 Task: For heading Arial black with underline.  font size for heading18,  'Change the font style of data to'Calibri.  and font size to 9,  Change the alignment of both headline & data to Align center.  In the sheet  Financial Spreadsheet Templatebook
Action: Mouse moved to (28, 108)
Screenshot: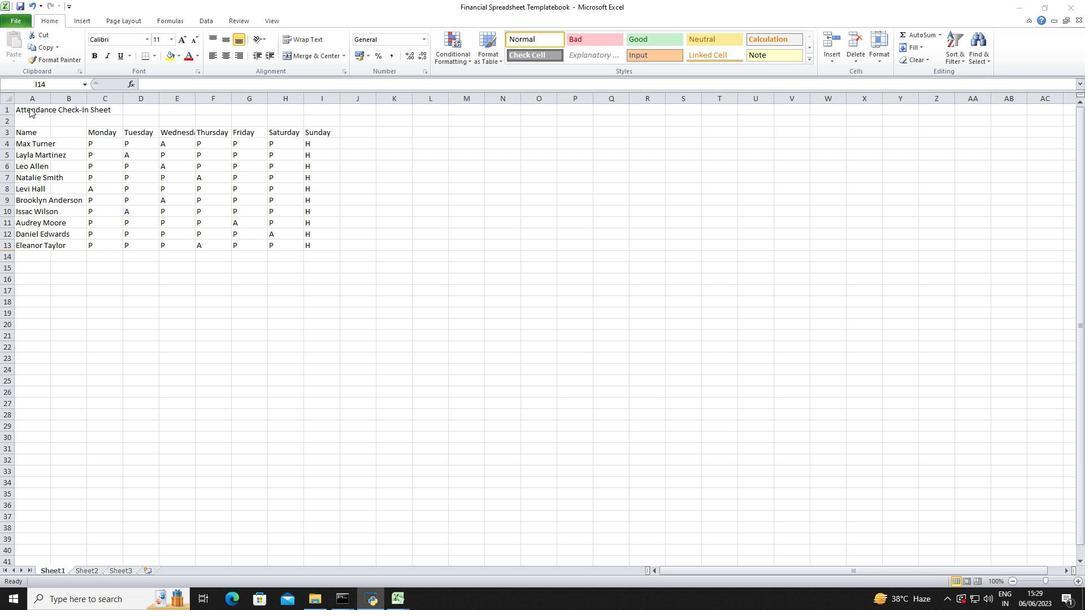 
Action: Mouse pressed left at (28, 108)
Screenshot: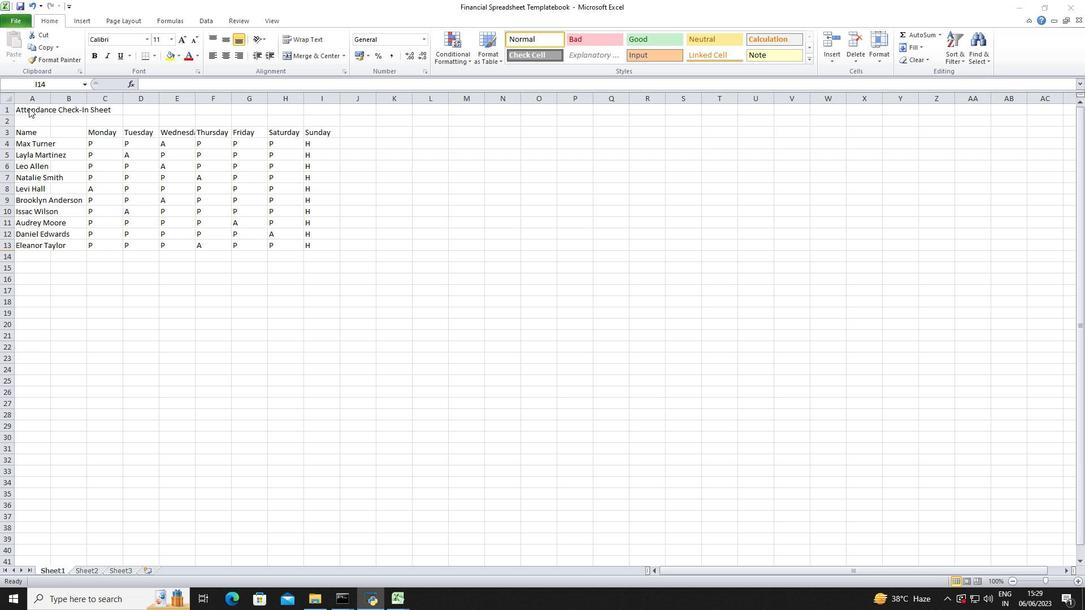 
Action: Mouse moved to (28, 108)
Screenshot: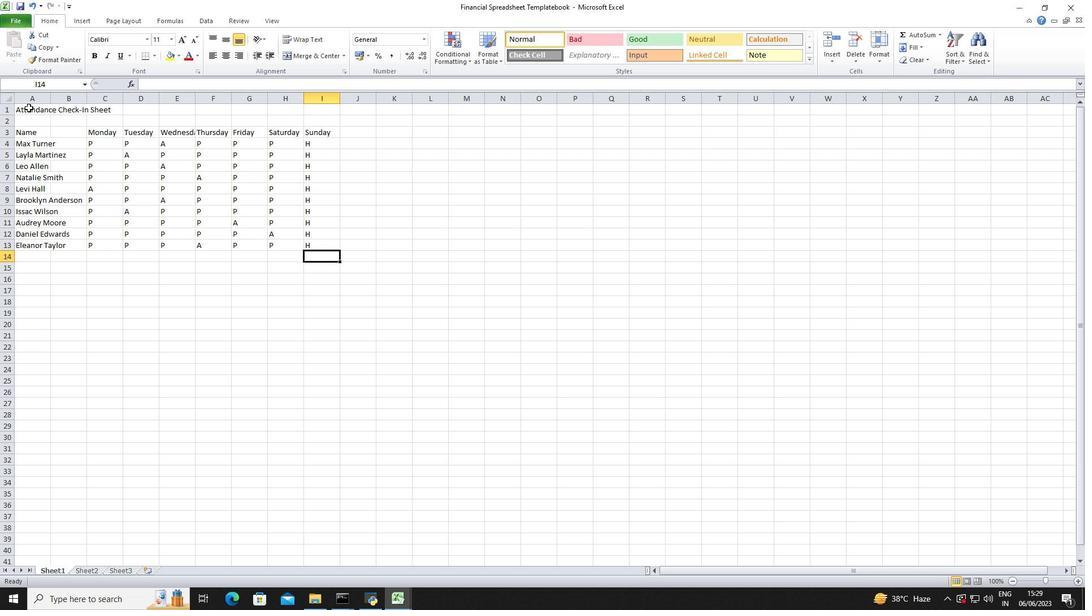 
Action: Mouse pressed left at (28, 108)
Screenshot: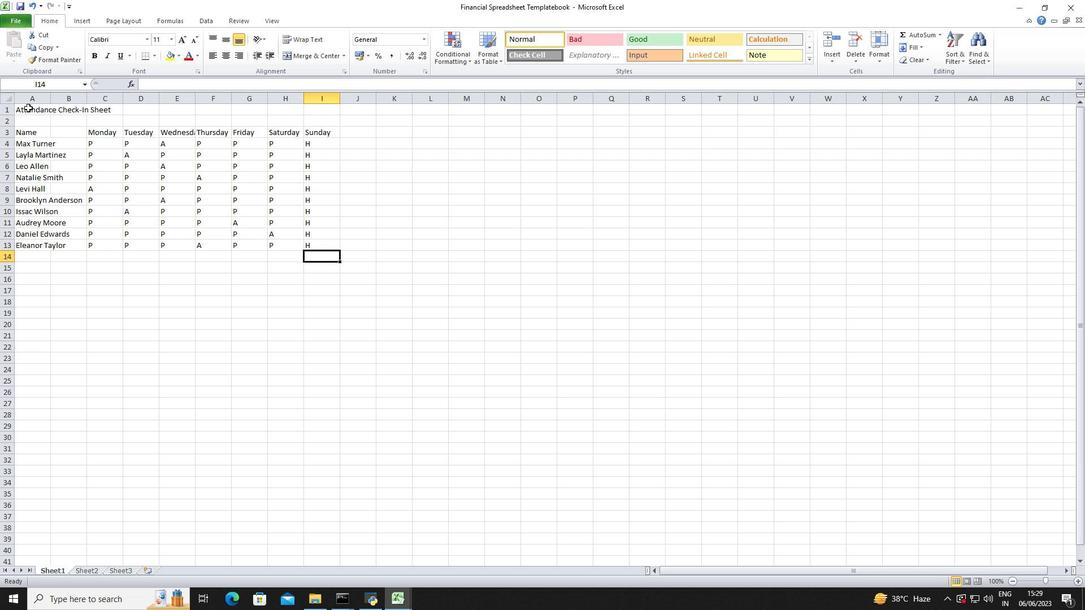 
Action: Mouse moved to (104, 39)
Screenshot: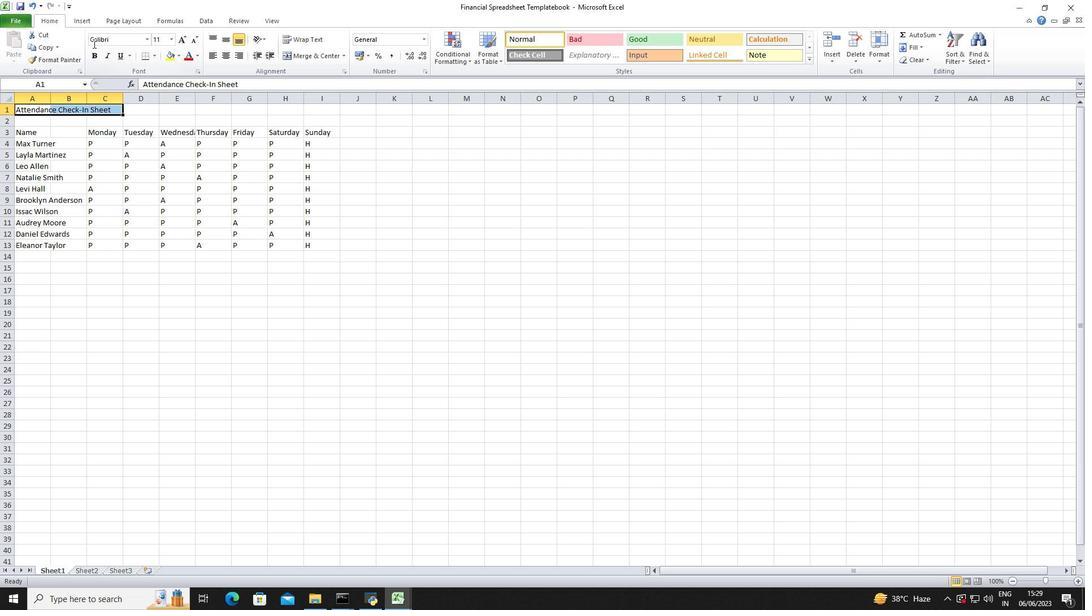 
Action: Mouse pressed left at (104, 39)
Screenshot: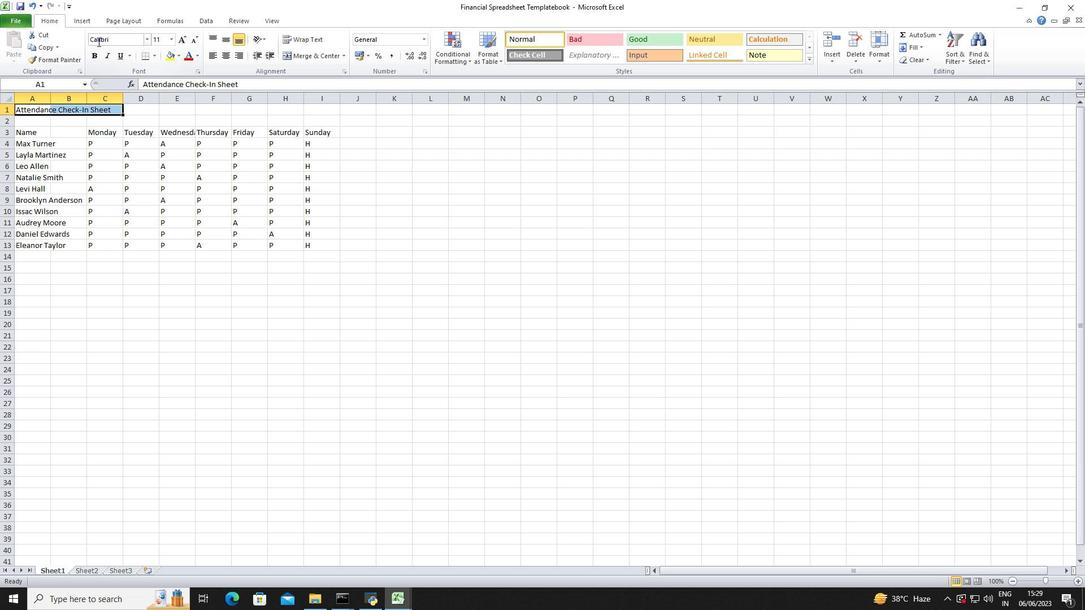 
Action: Key pressed <Key.shift>Arial<Key.space>b<Key.enter>
Screenshot: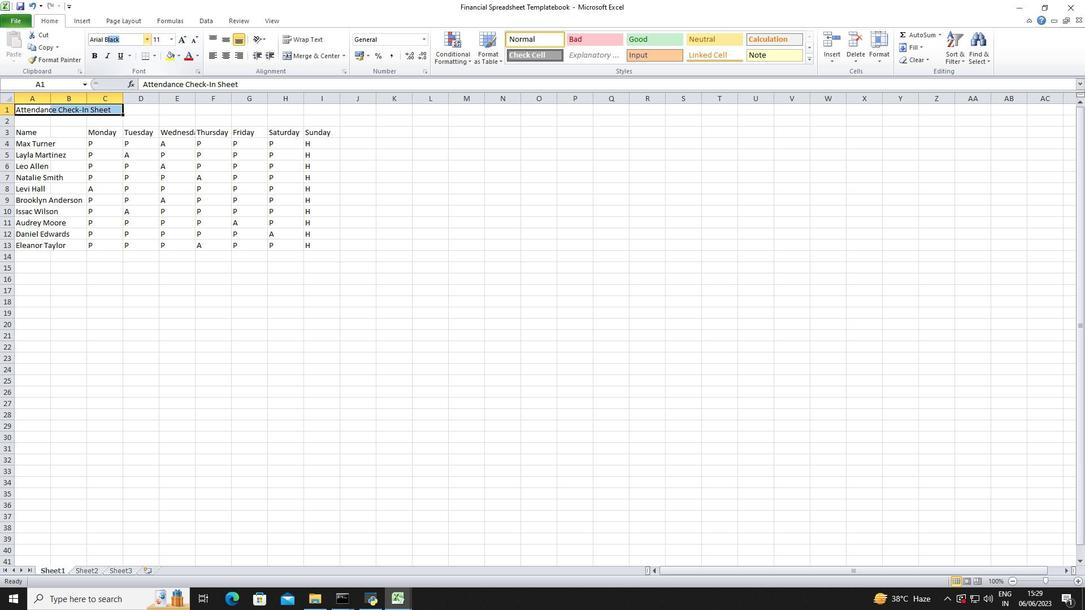 
Action: Mouse moved to (119, 57)
Screenshot: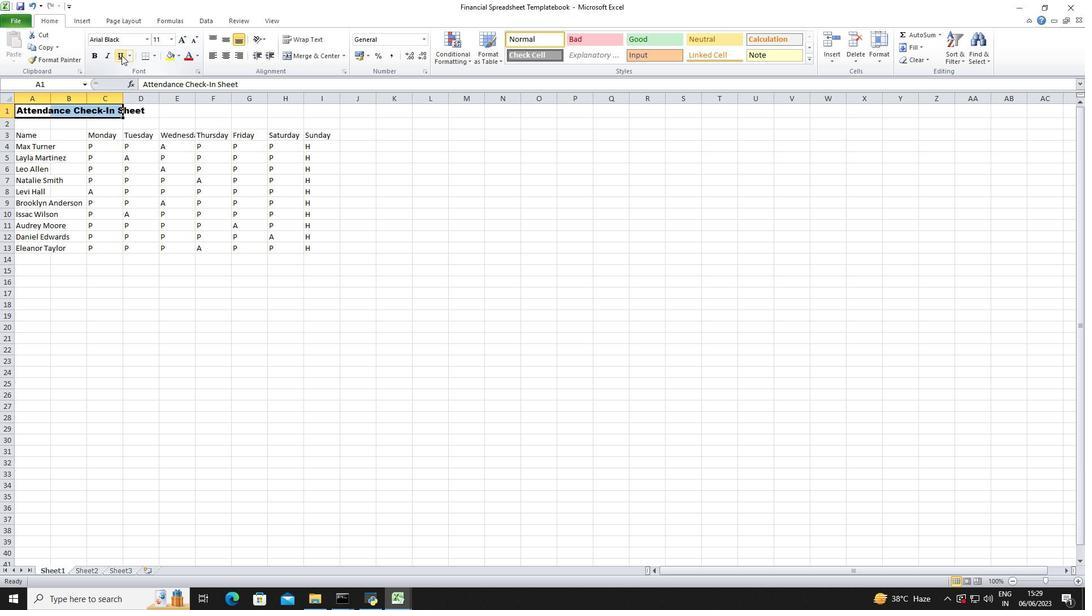 
Action: Mouse pressed left at (119, 57)
Screenshot: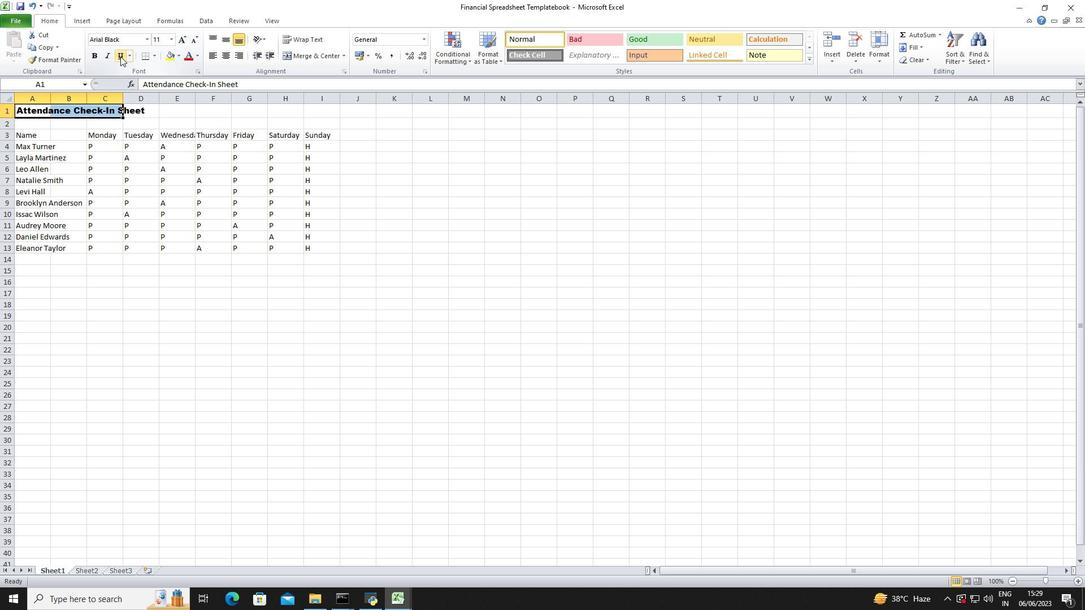 
Action: Mouse moved to (173, 40)
Screenshot: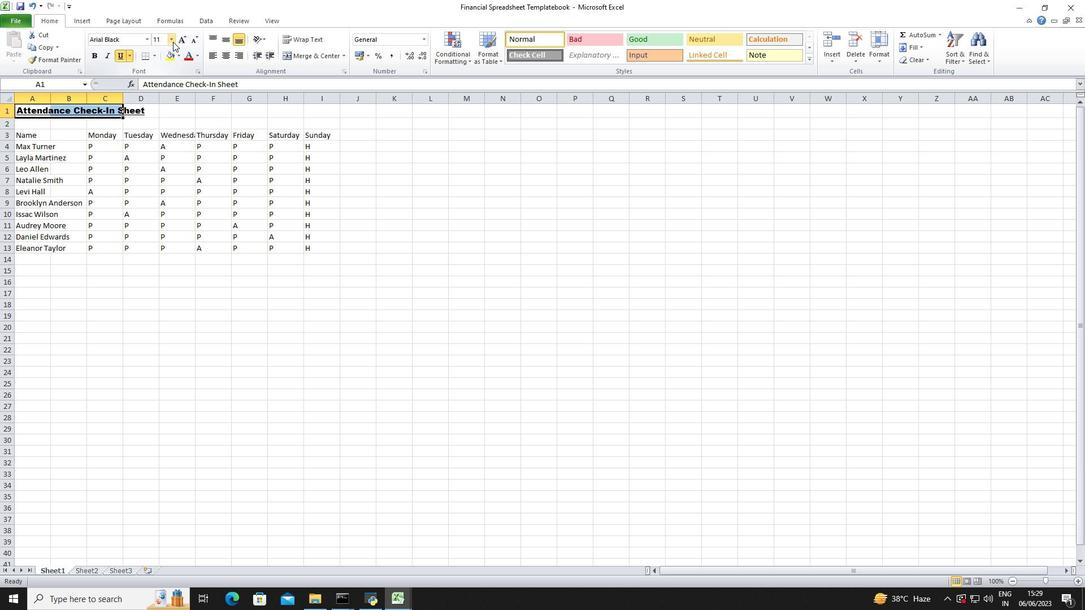
Action: Mouse pressed left at (173, 40)
Screenshot: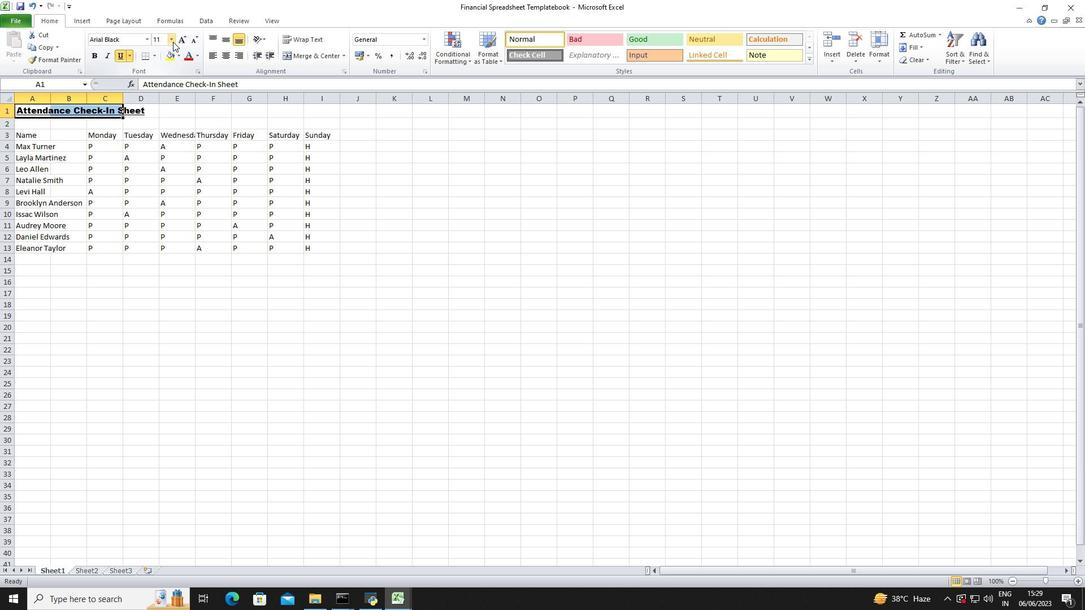 
Action: Mouse moved to (157, 120)
Screenshot: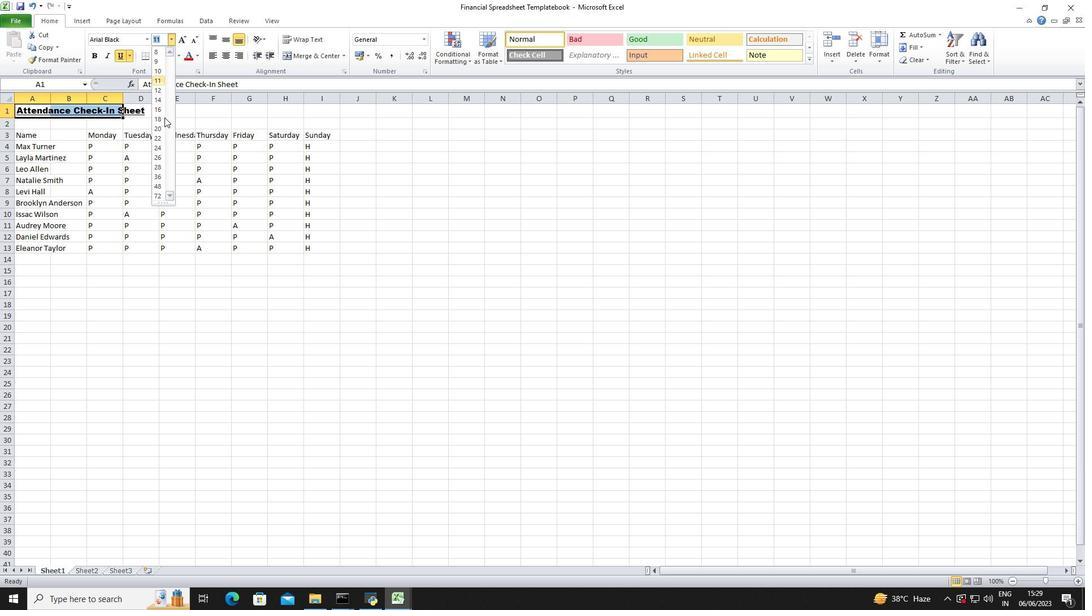 
Action: Mouse pressed left at (157, 120)
Screenshot: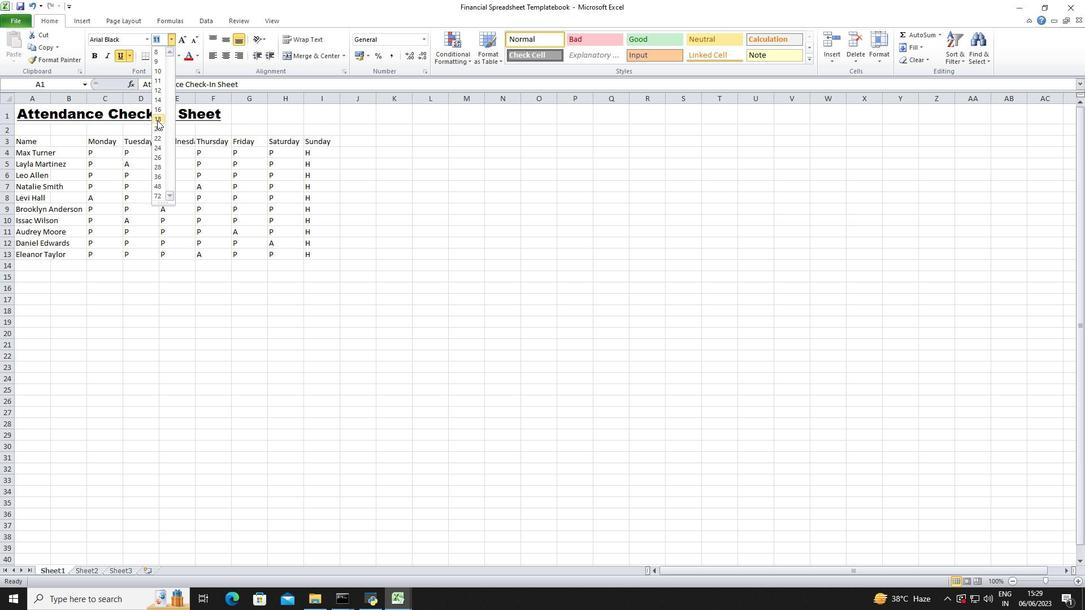
Action: Mouse moved to (41, 138)
Screenshot: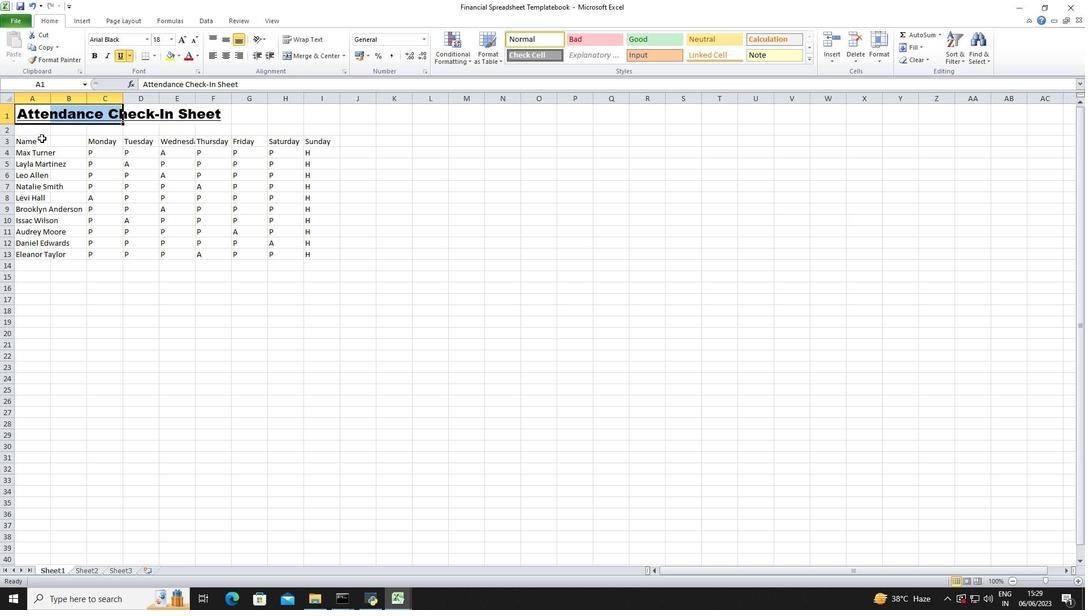 
Action: Mouse pressed left at (41, 138)
Screenshot: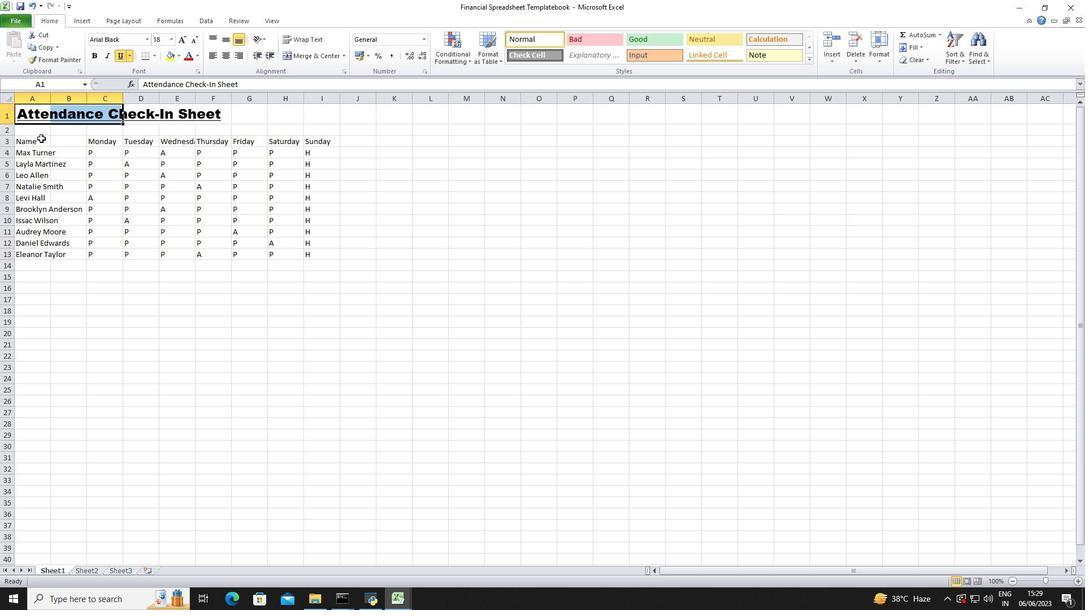 
Action: Mouse moved to (116, 43)
Screenshot: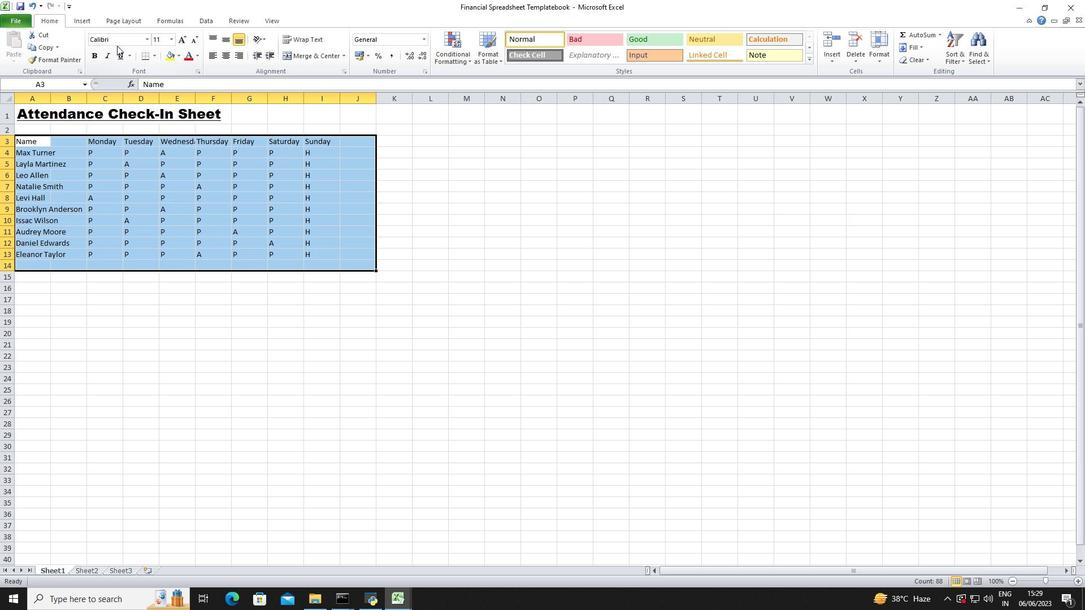 
Action: Mouse pressed left at (116, 43)
Screenshot: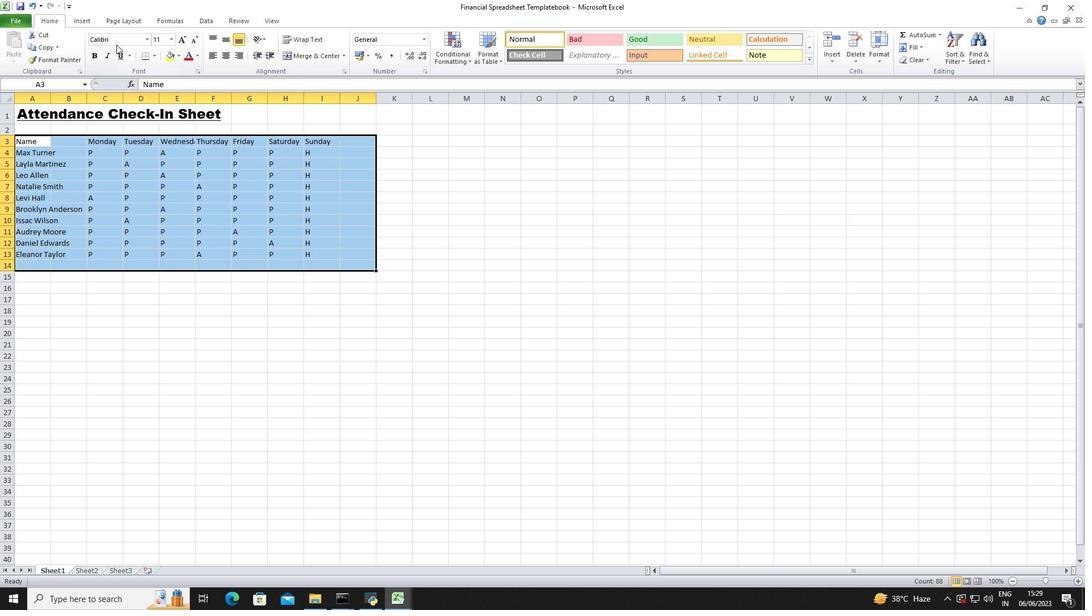 
Action: Key pressed <Key.enter>
Screenshot: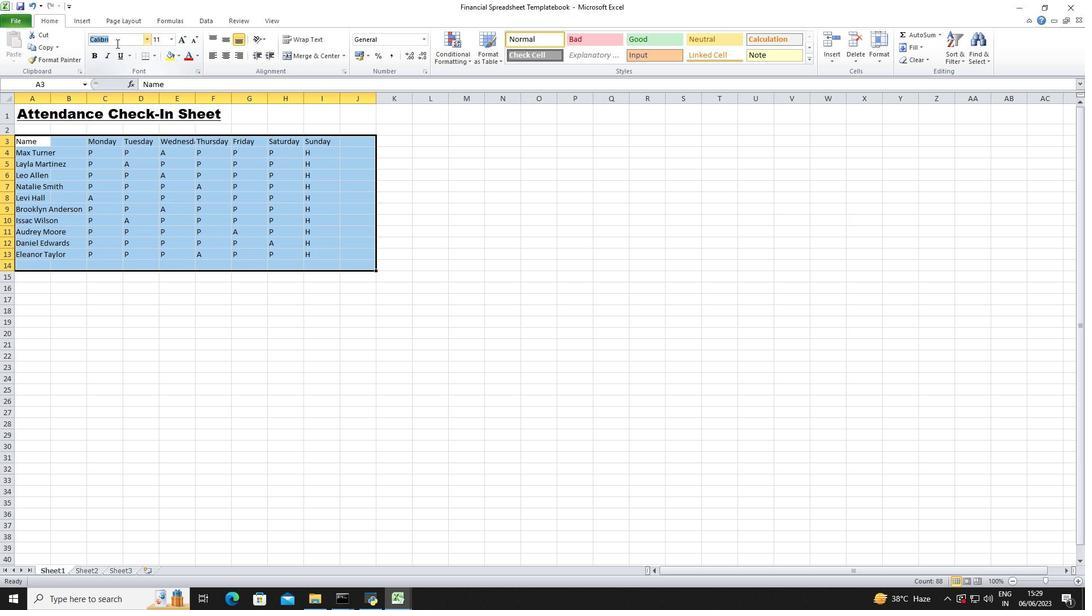 
Action: Mouse moved to (172, 34)
Screenshot: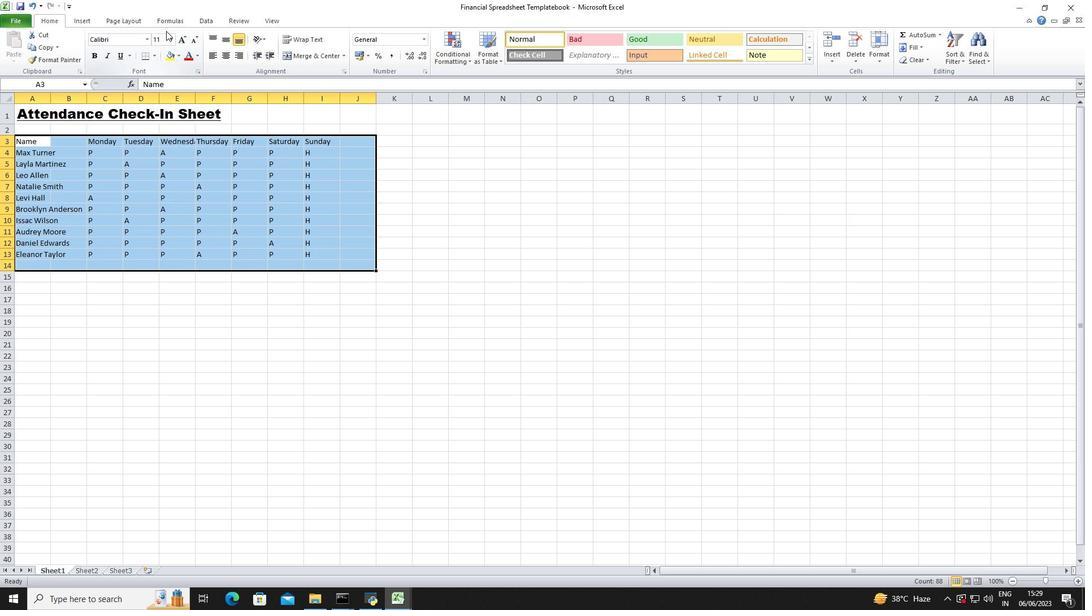 
Action: Mouse pressed left at (172, 34)
Screenshot: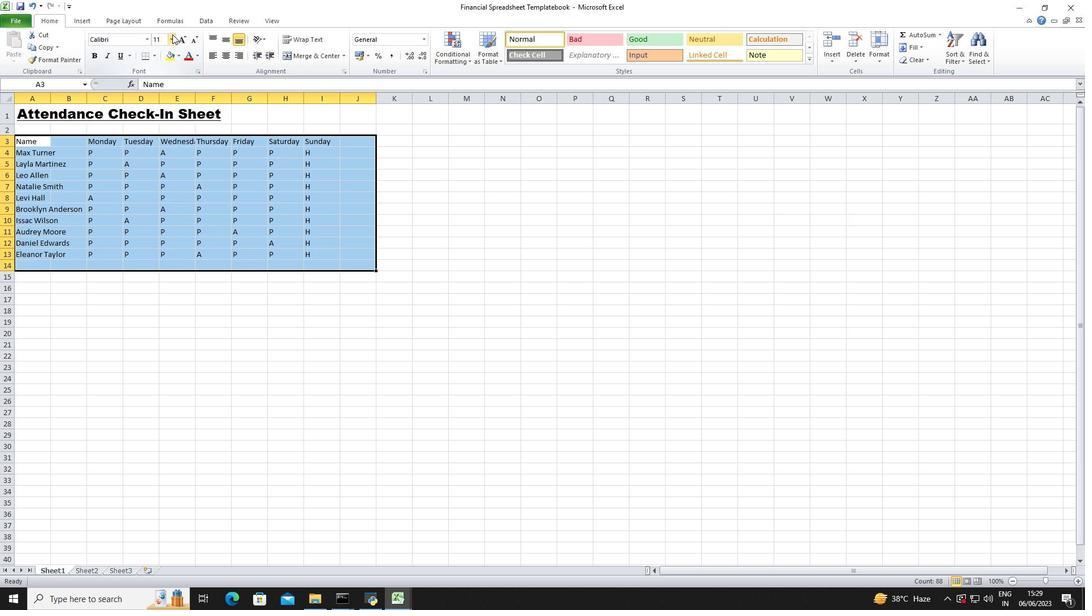 
Action: Mouse moved to (161, 57)
Screenshot: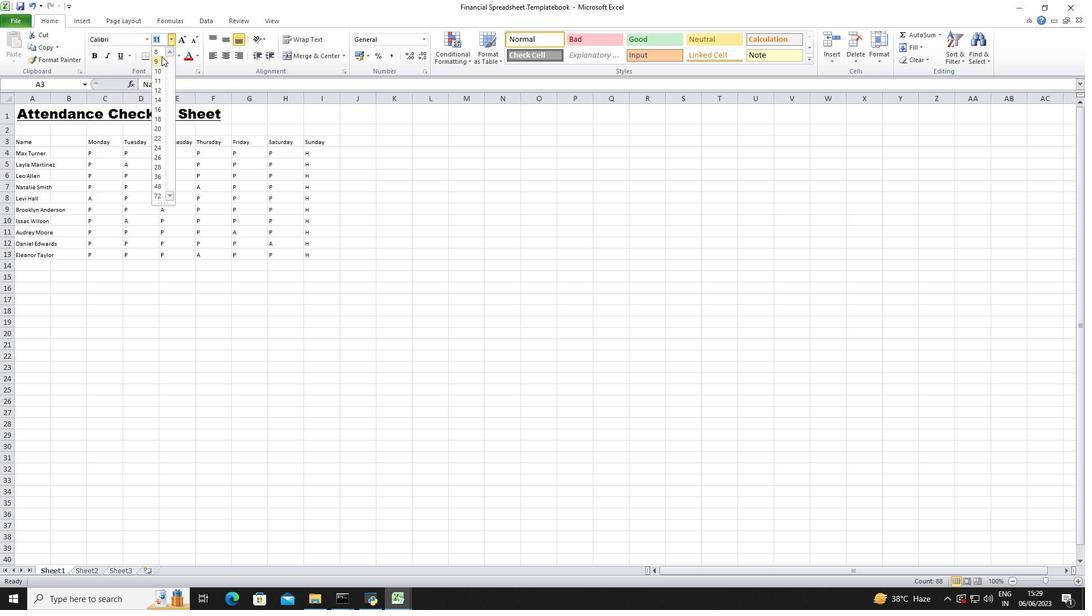 
Action: Mouse pressed left at (161, 57)
Screenshot: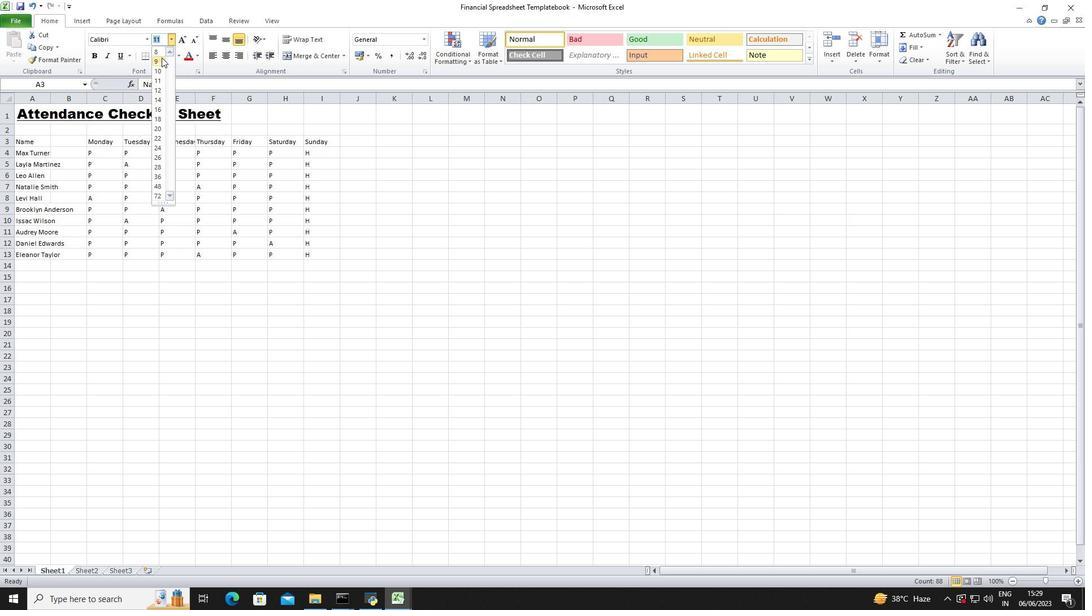
Action: Mouse moved to (222, 59)
Screenshot: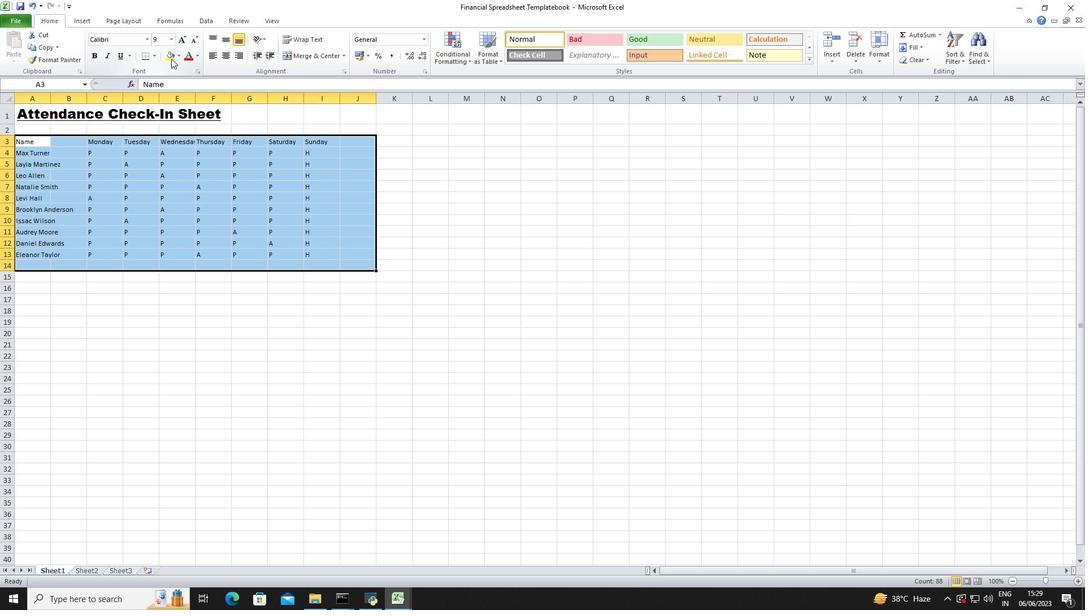 
Action: Mouse pressed left at (222, 59)
Screenshot: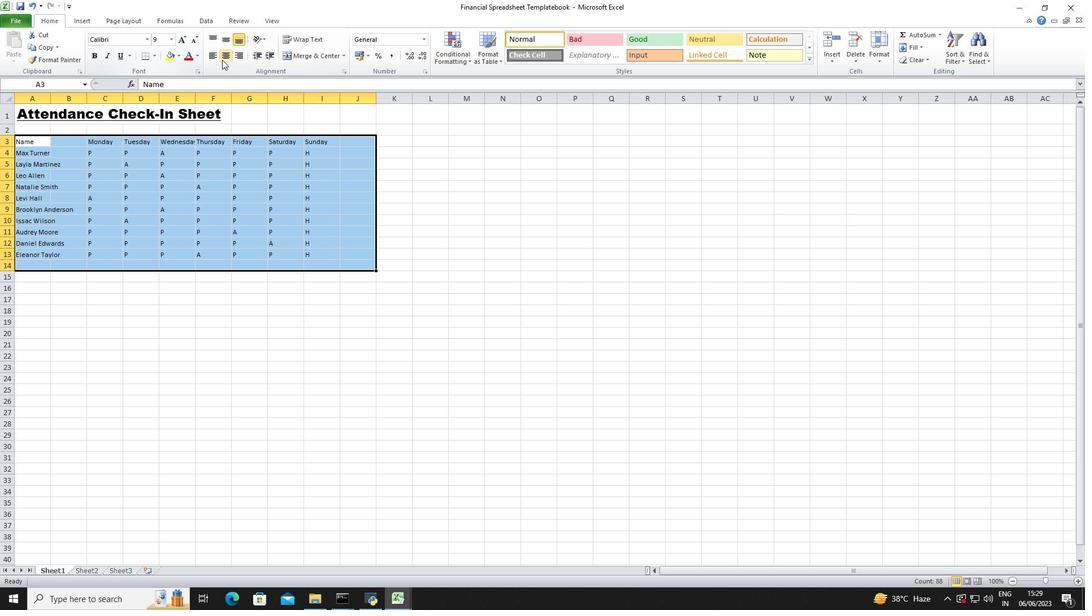 
Action: Mouse moved to (32, 115)
Screenshot: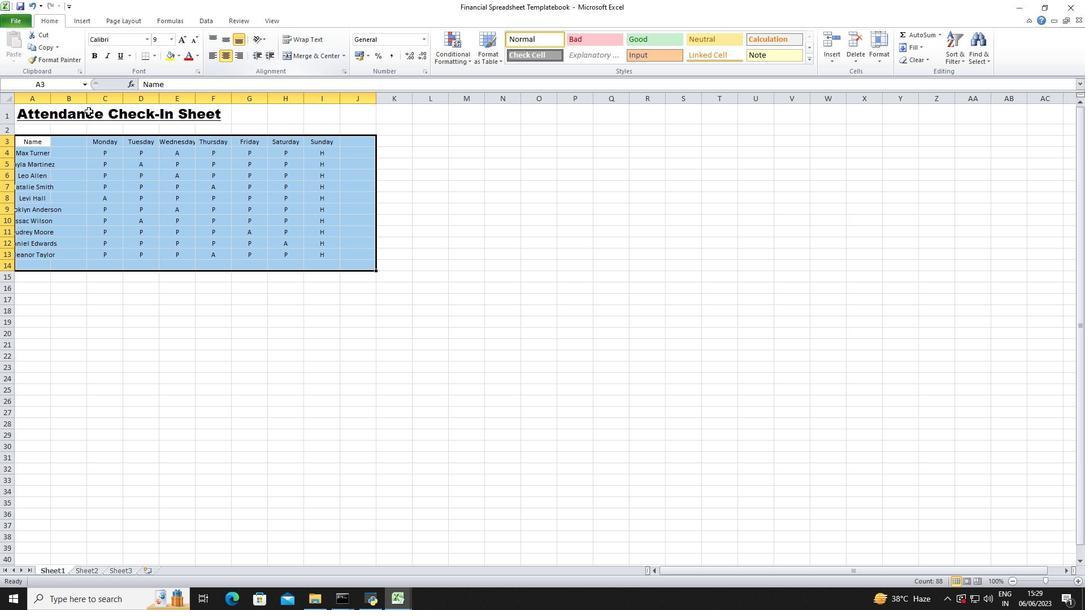 
Action: Mouse pressed left at (32, 115)
Screenshot: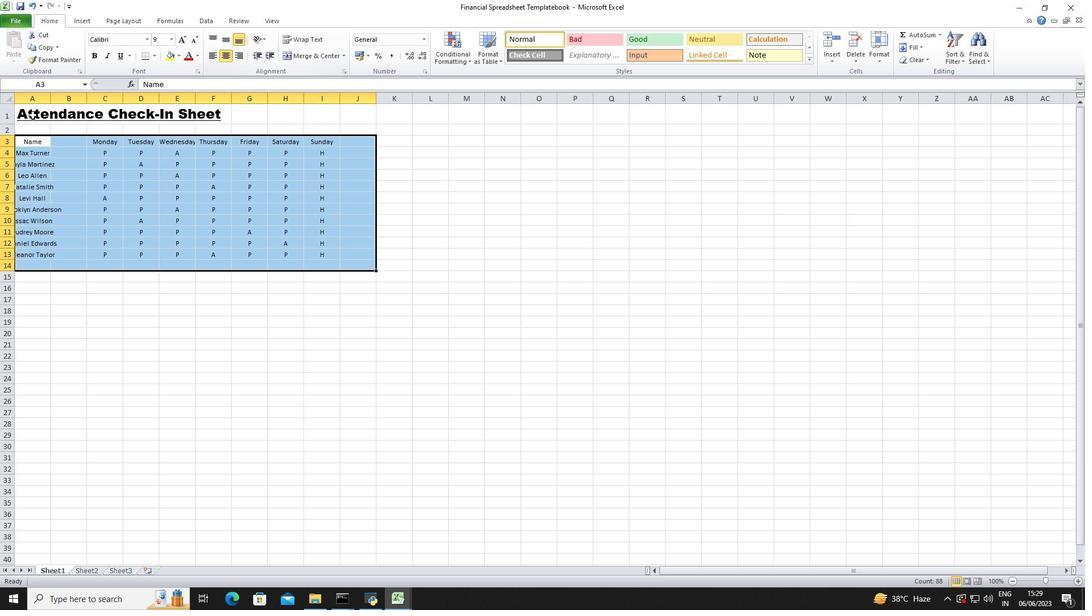
Action: Mouse moved to (226, 57)
Screenshot: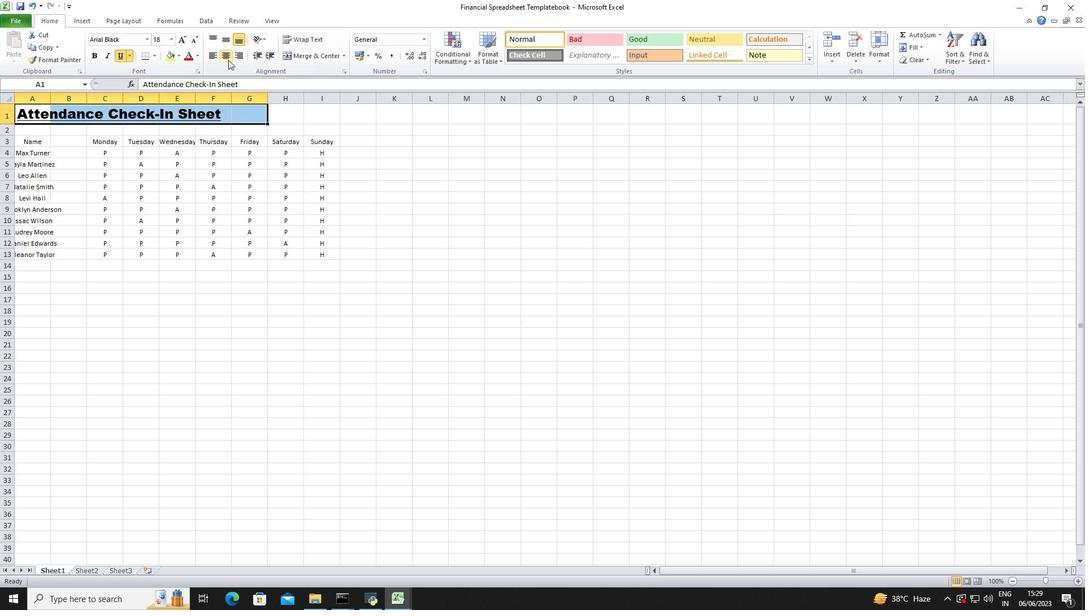 
Action: Mouse pressed left at (226, 57)
Screenshot: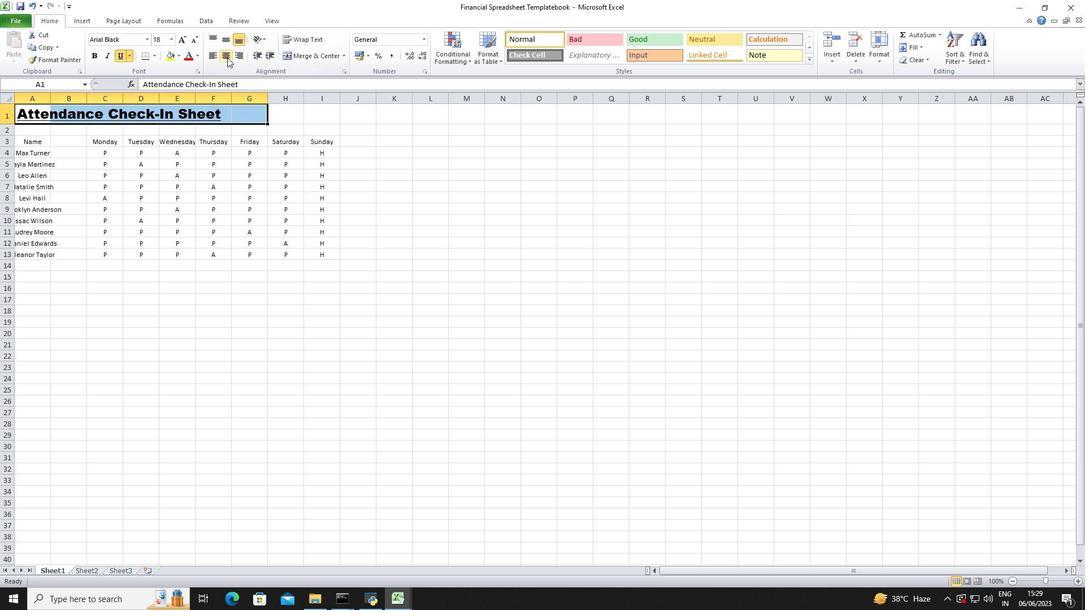 
Action: Mouse moved to (49, 103)
Screenshot: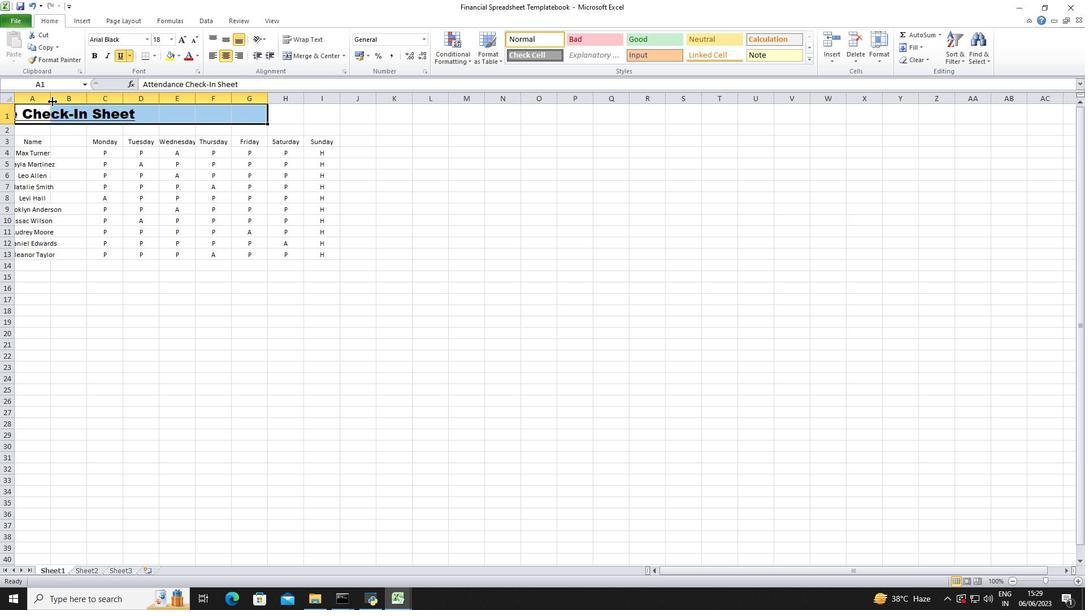 
Action: Mouse pressed left at (49, 103)
Screenshot: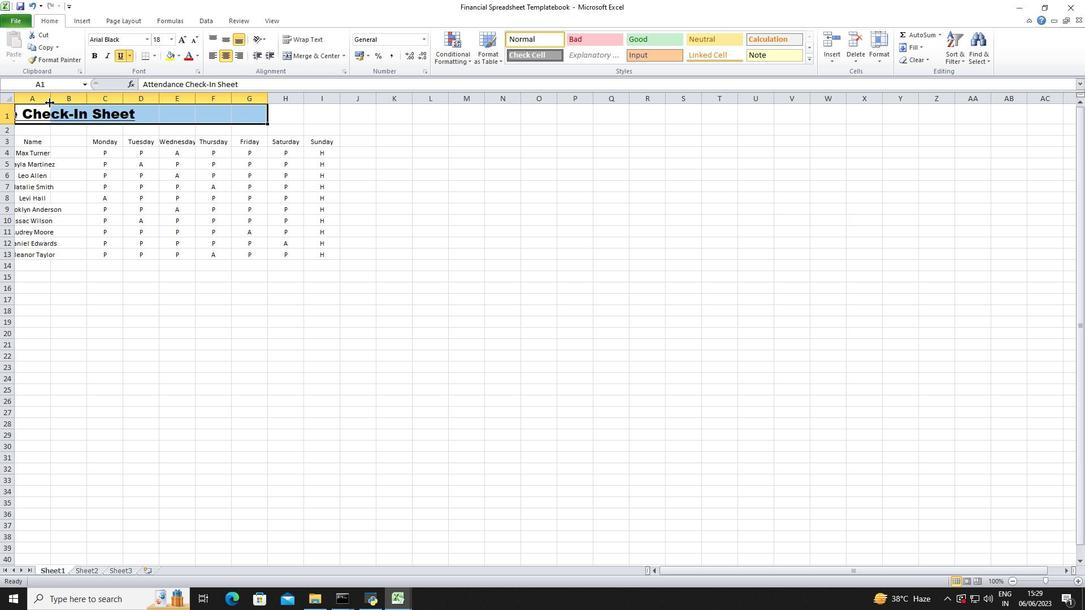 
Action: Mouse moved to (130, 94)
Screenshot: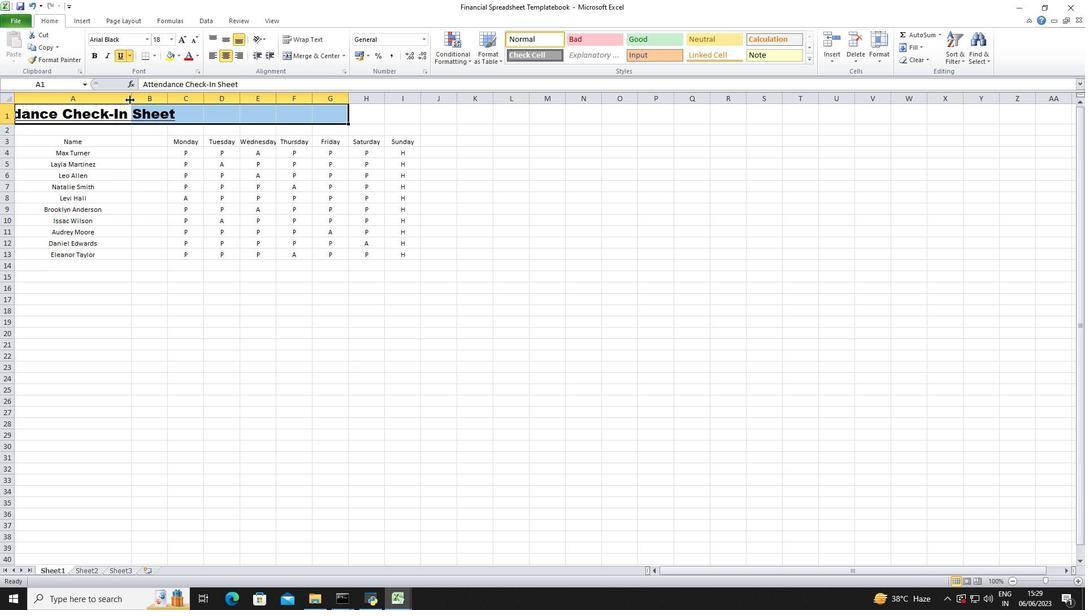 
Action: Mouse pressed left at (130, 94)
Screenshot: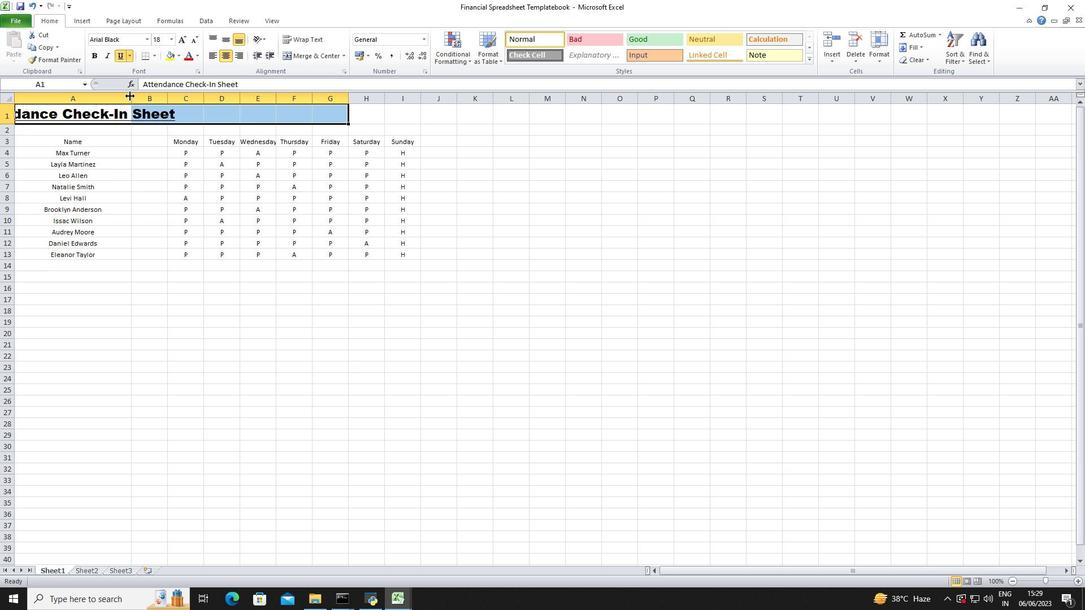 
Action: Mouse moved to (184, 95)
Screenshot: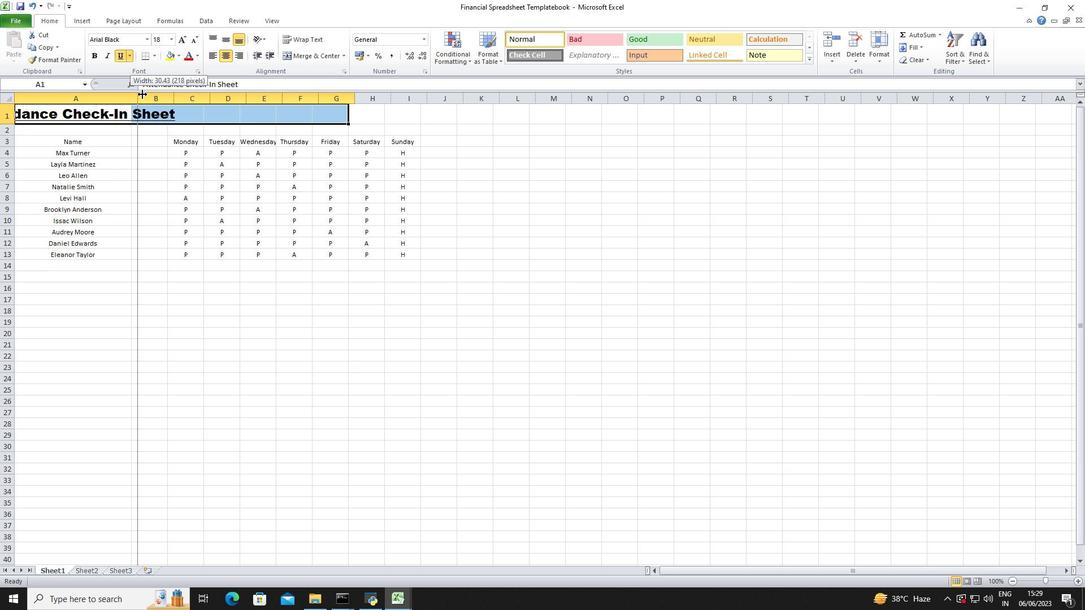 
Action: Mouse pressed left at (184, 95)
Screenshot: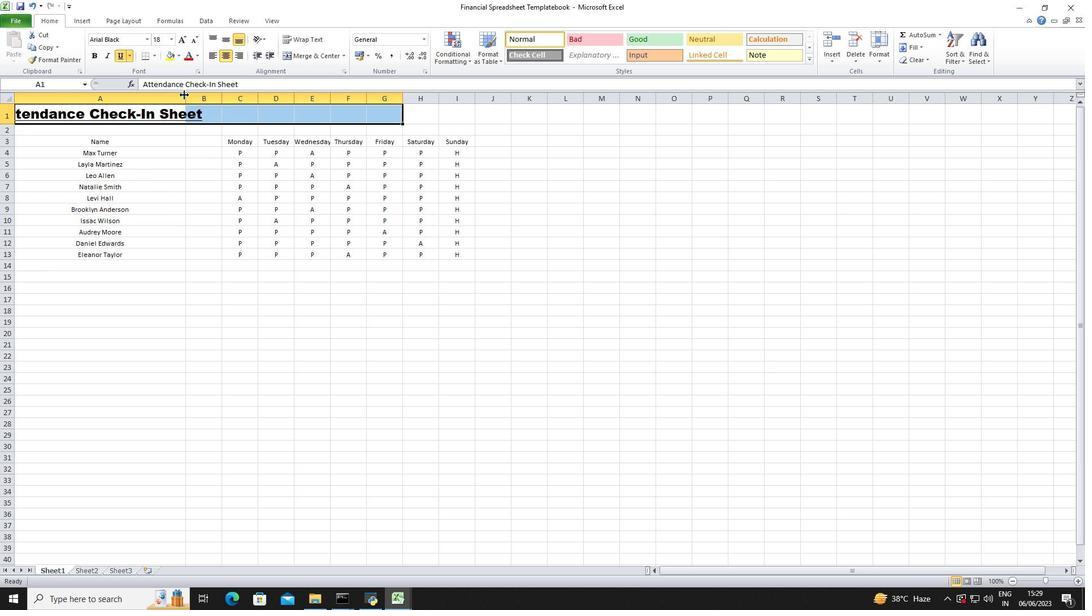 
Action: Mouse moved to (209, 95)
Screenshot: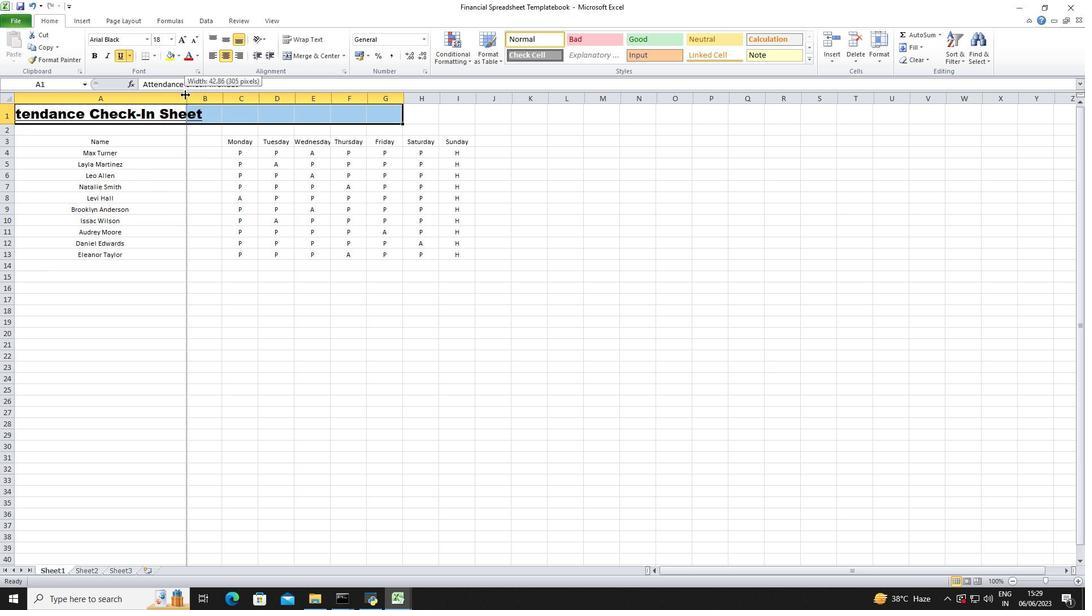 
Action: Mouse pressed left at (209, 95)
Screenshot: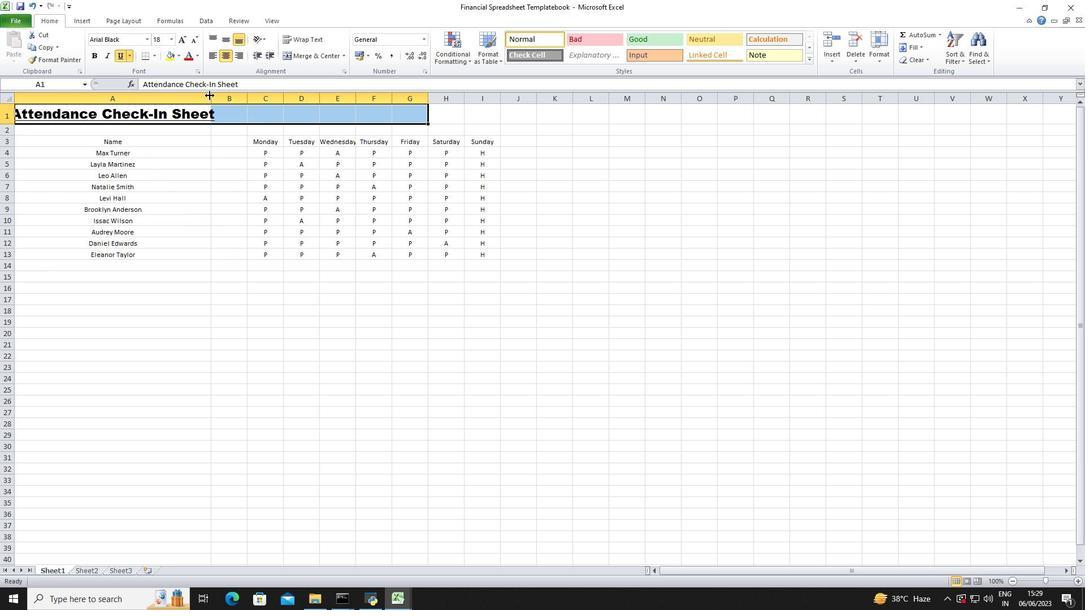 
Action: Mouse moved to (634, 200)
Screenshot: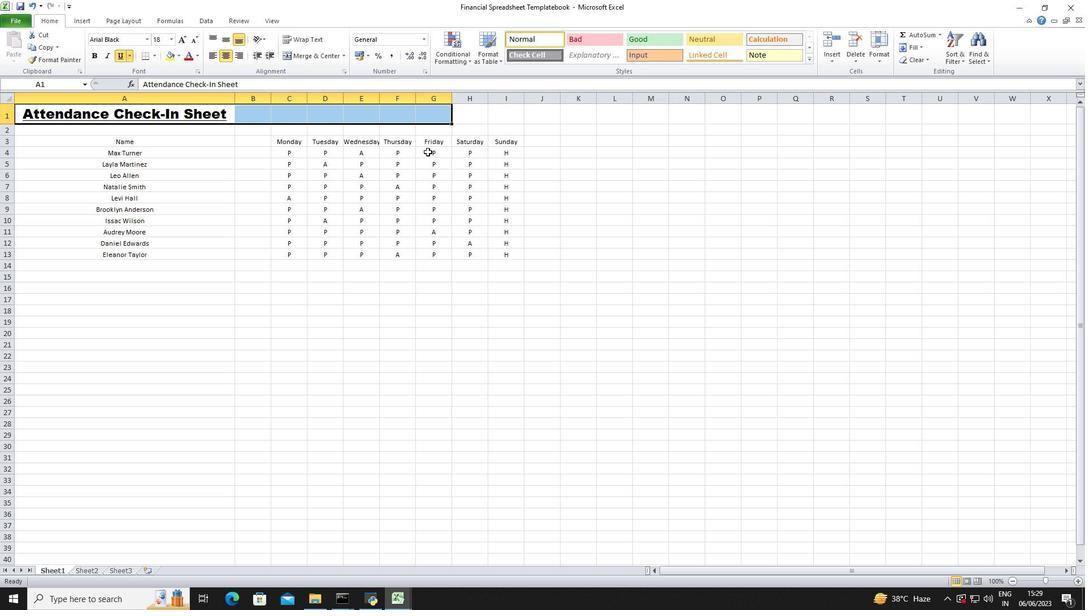 
Action: Mouse pressed left at (634, 200)
Screenshot: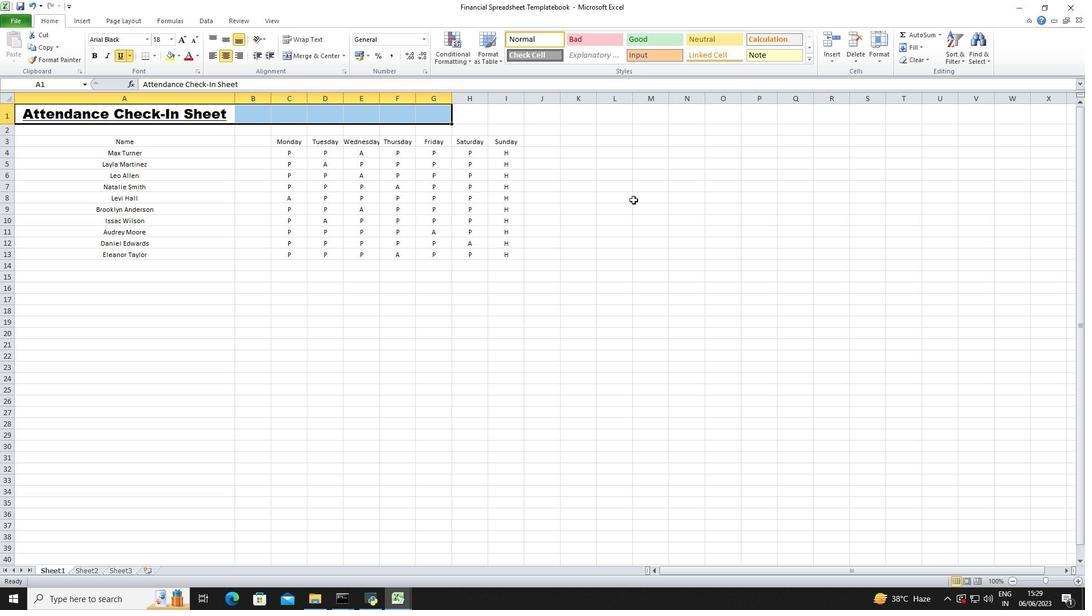 
